 Task: Create Workspace Employee Relations Workspace description Monitor and track company regulatory compliance and reporting. Workspace type Human Resources
Action: Mouse moved to (308, 65)
Screenshot: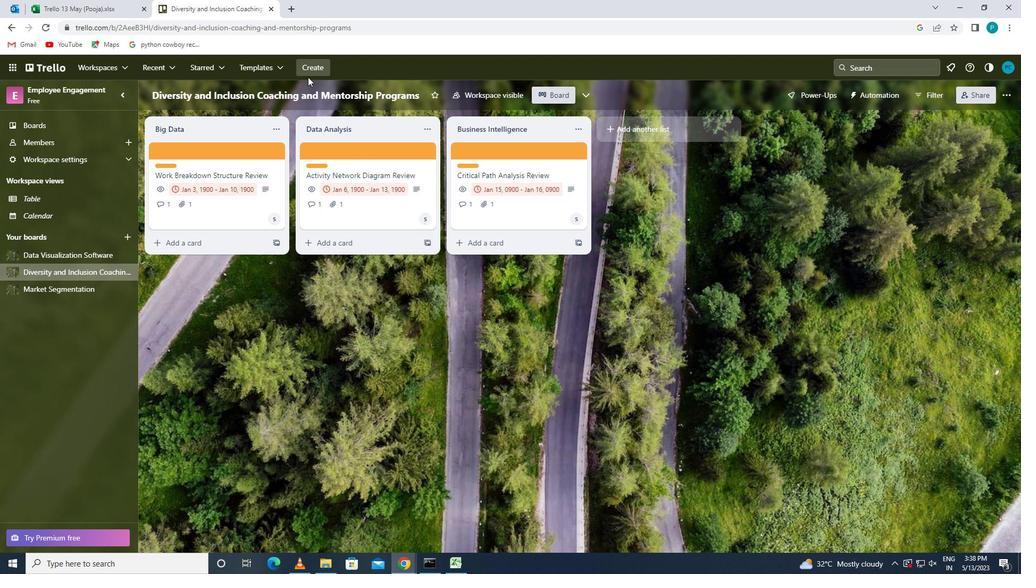 
Action: Mouse pressed left at (308, 65)
Screenshot: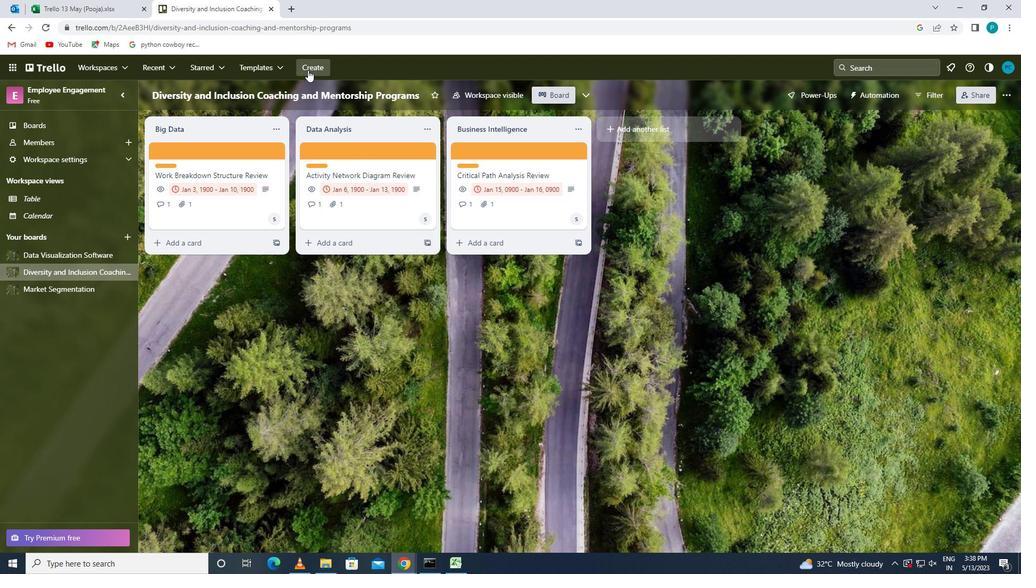 
Action: Mouse moved to (326, 175)
Screenshot: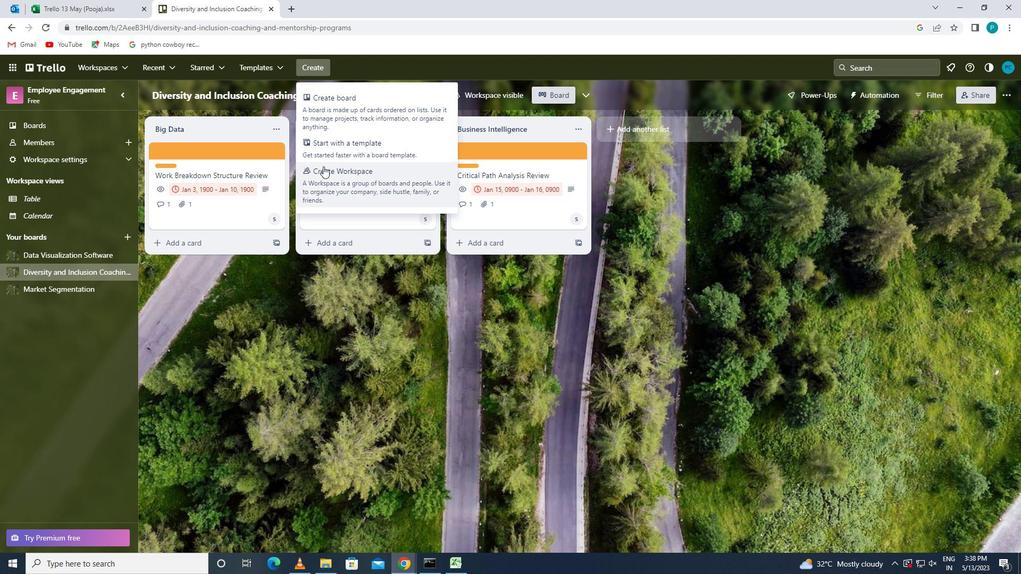 
Action: Mouse pressed left at (326, 175)
Screenshot: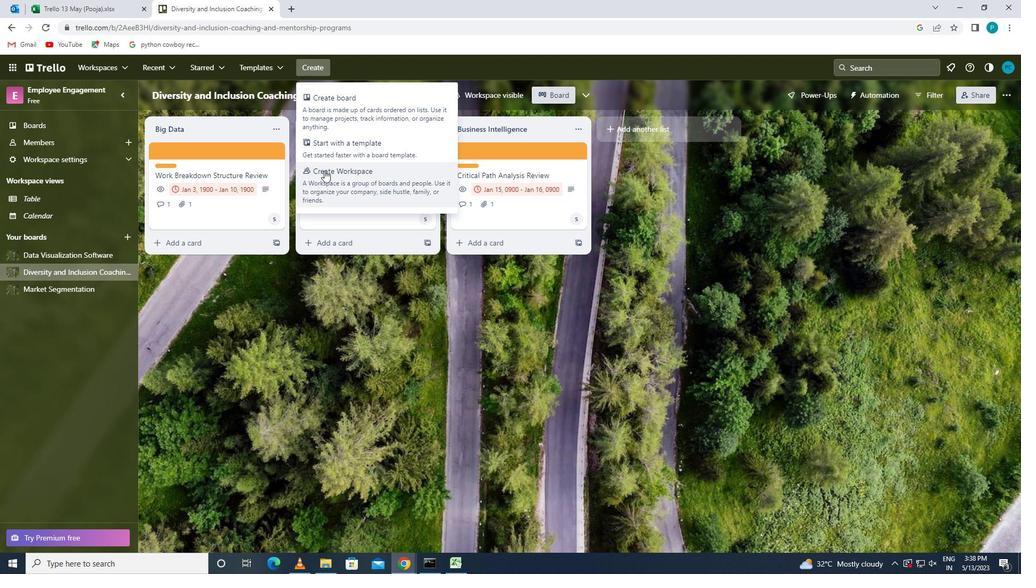
Action: Mouse moved to (325, 201)
Screenshot: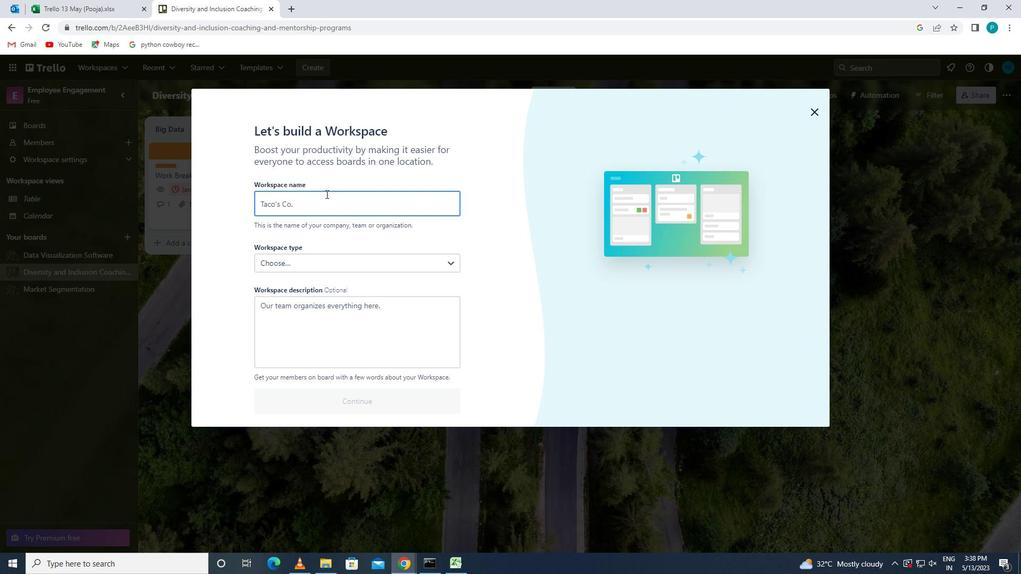 
Action: Mouse pressed left at (325, 201)
Screenshot: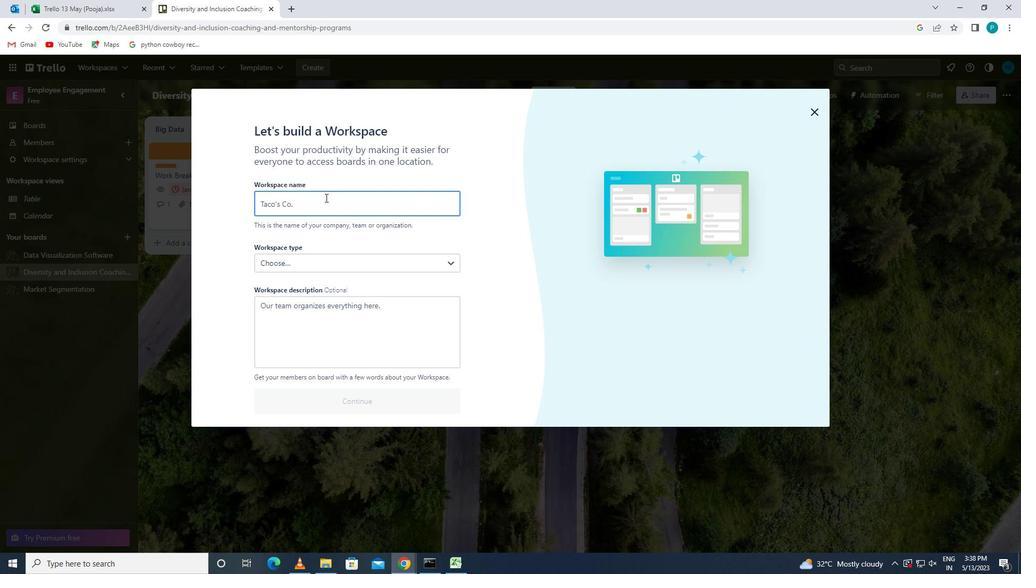 
Action: Key pressed <Key.caps_lock>e<Key.caps_lock>mployee<Key.space><Key.caps_lock>r<Key.caps_lock>elations
Screenshot: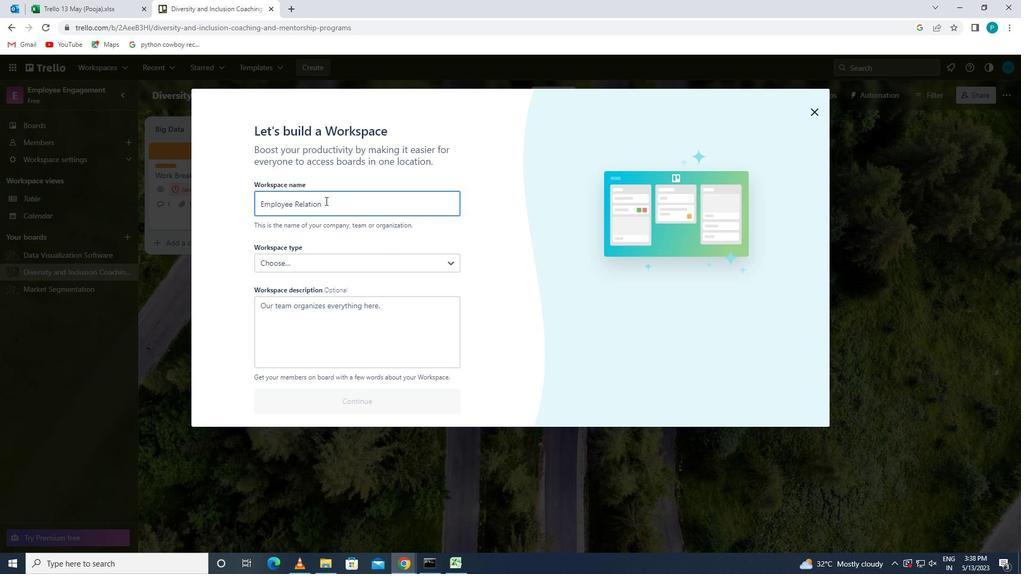 
Action: Mouse moved to (307, 310)
Screenshot: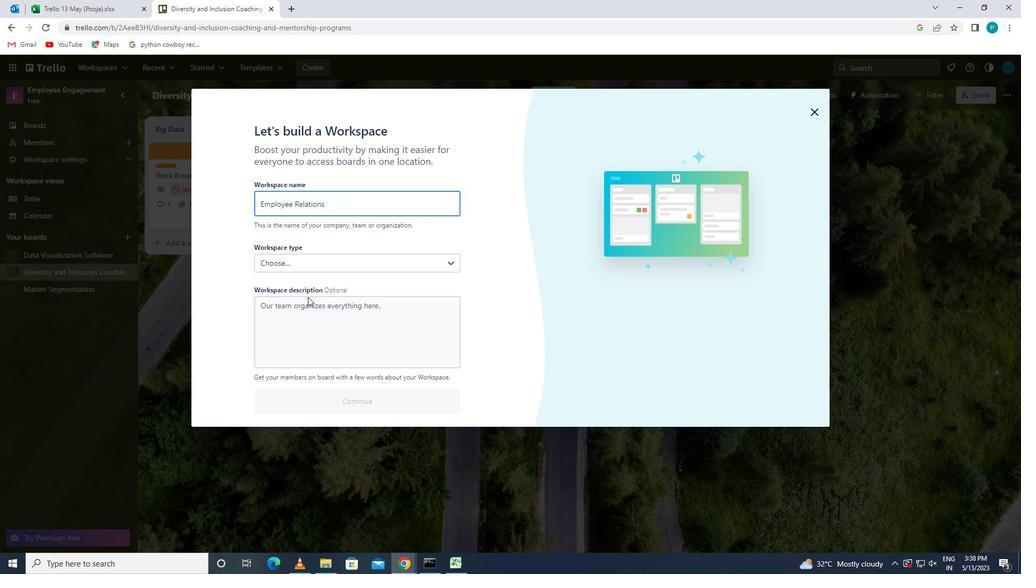 
Action: Mouse pressed left at (307, 310)
Screenshot: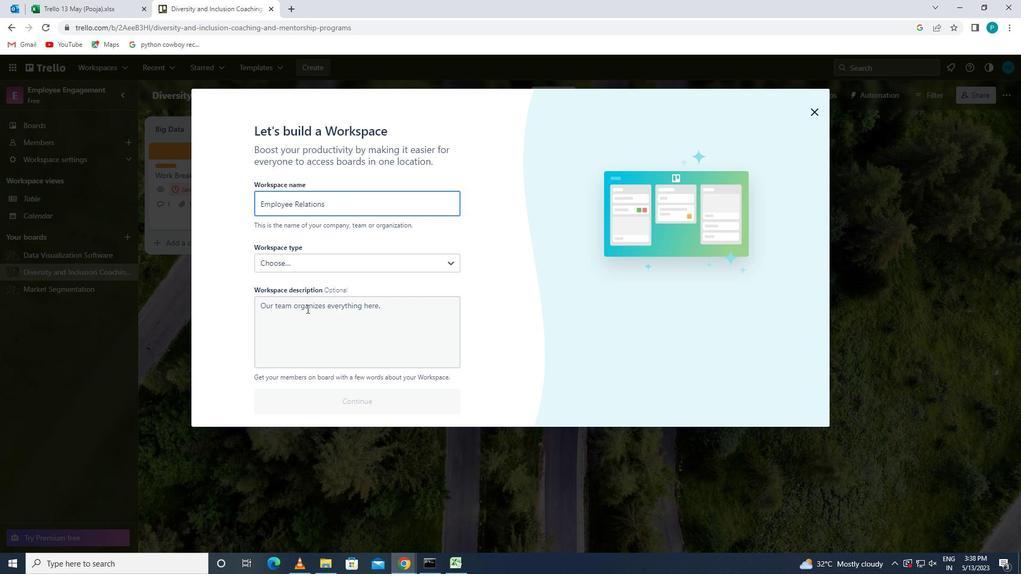
Action: Key pressed <Key.caps_lock>m<Key.caps_lock>onitor<Key.space>and<Key.space>track<Key.space>company<Key.space>a<Key.backspace><Key.caps_lock>r<Key.caps_lock>egulatory<Key.space>compliance<Key.space>and<Key.space>reporting
Screenshot: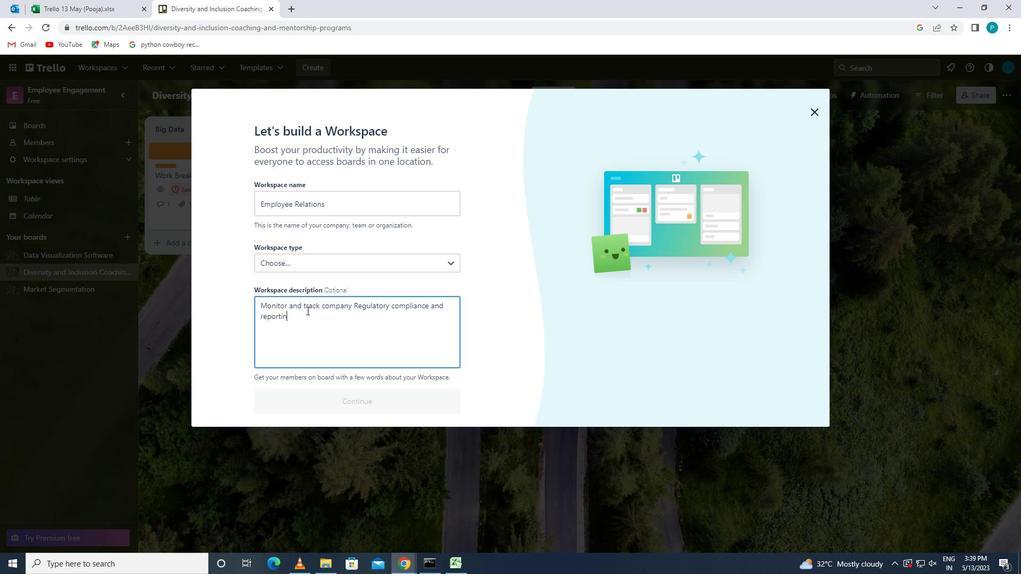 
Action: Mouse moved to (312, 265)
Screenshot: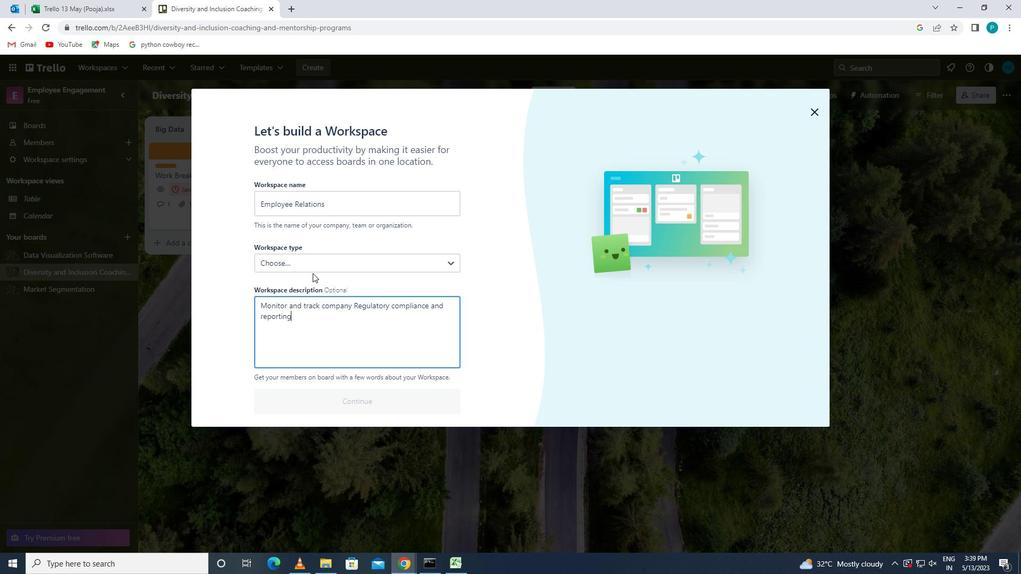 
Action: Mouse pressed left at (312, 265)
Screenshot: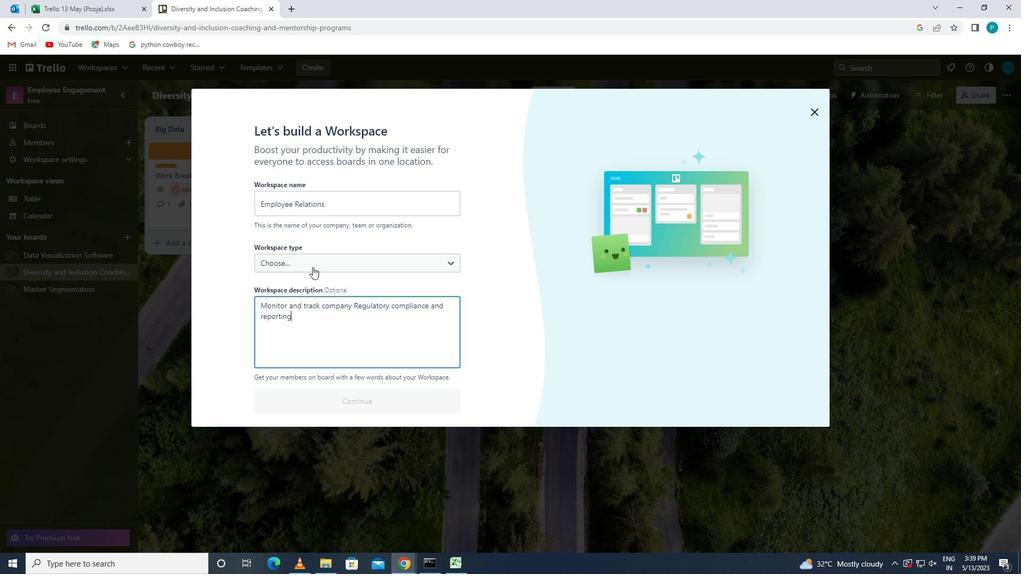 
Action: Mouse moved to (311, 353)
Screenshot: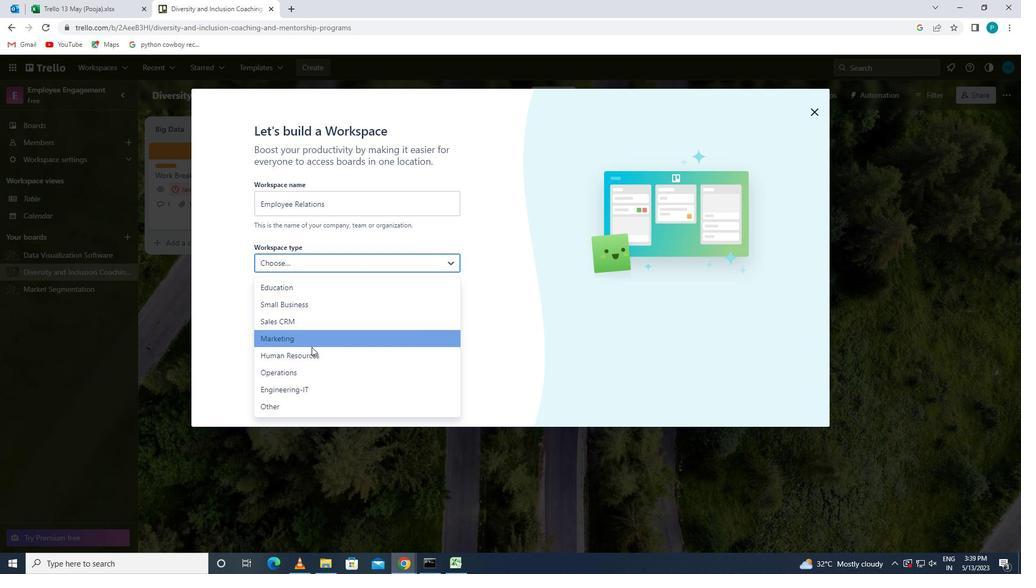 
Action: Mouse pressed left at (311, 353)
Screenshot: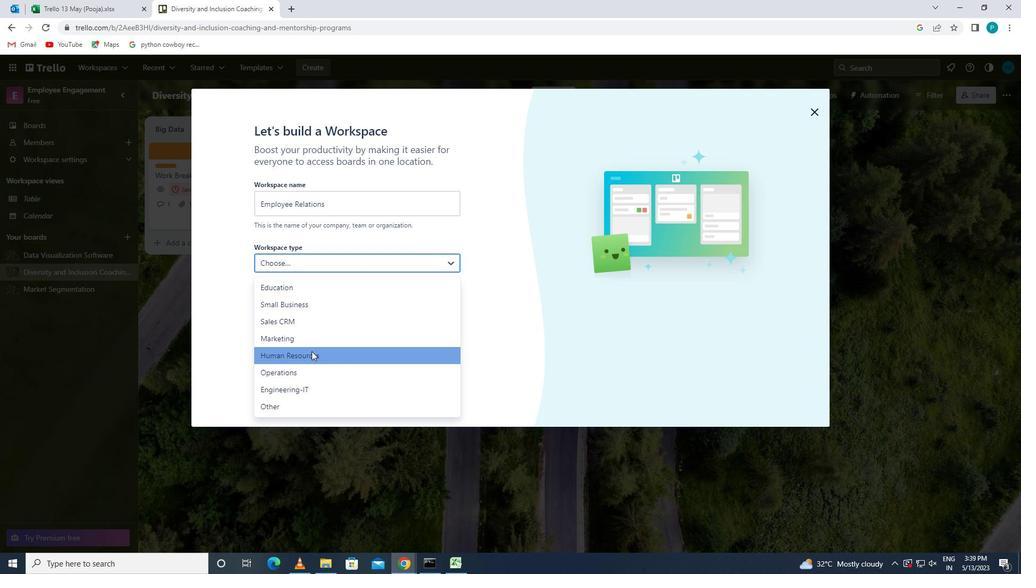 
Action: Mouse moved to (333, 394)
Screenshot: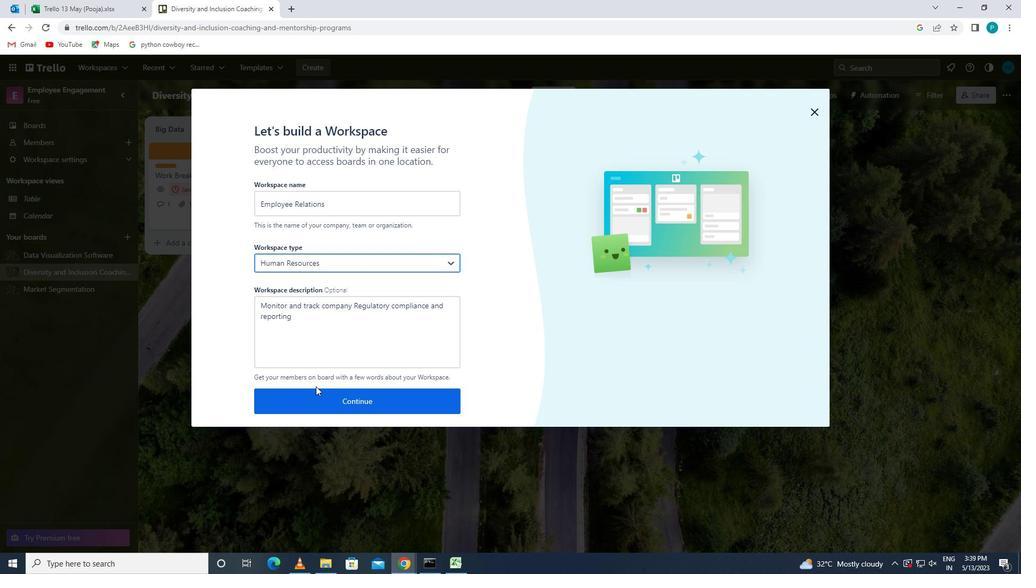 
Action: Mouse pressed left at (333, 394)
Screenshot: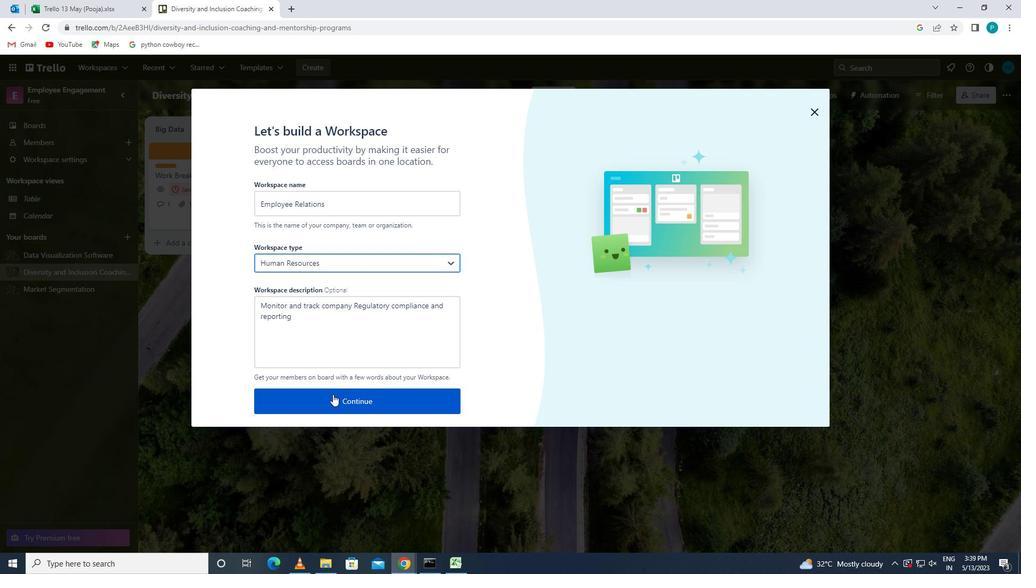 
Action: Mouse moved to (574, 337)
Screenshot: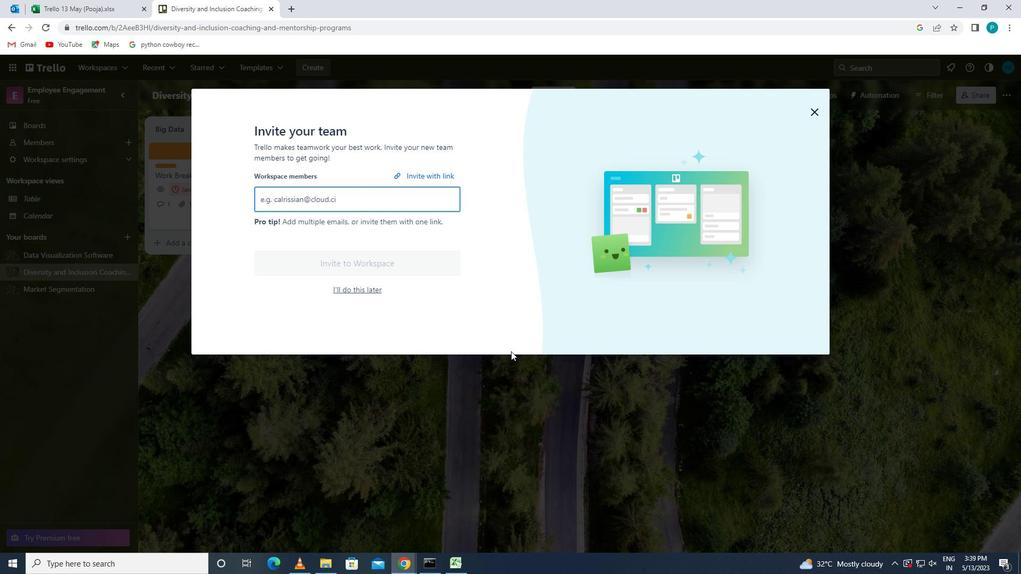 
Action: Mouse scrolled (574, 337) with delta (0, 0)
Screenshot: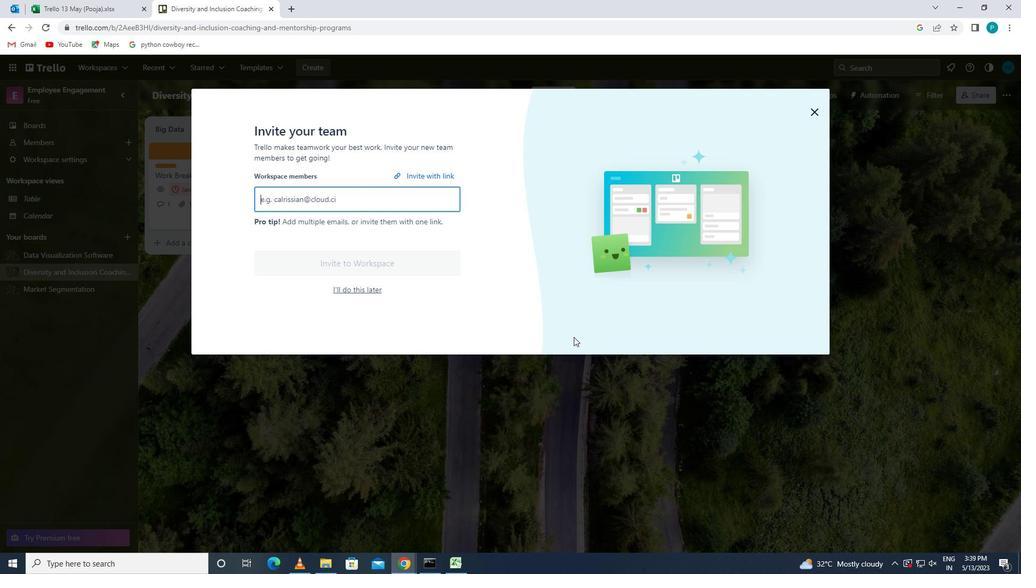 
Action: Mouse moved to (809, 111)
Screenshot: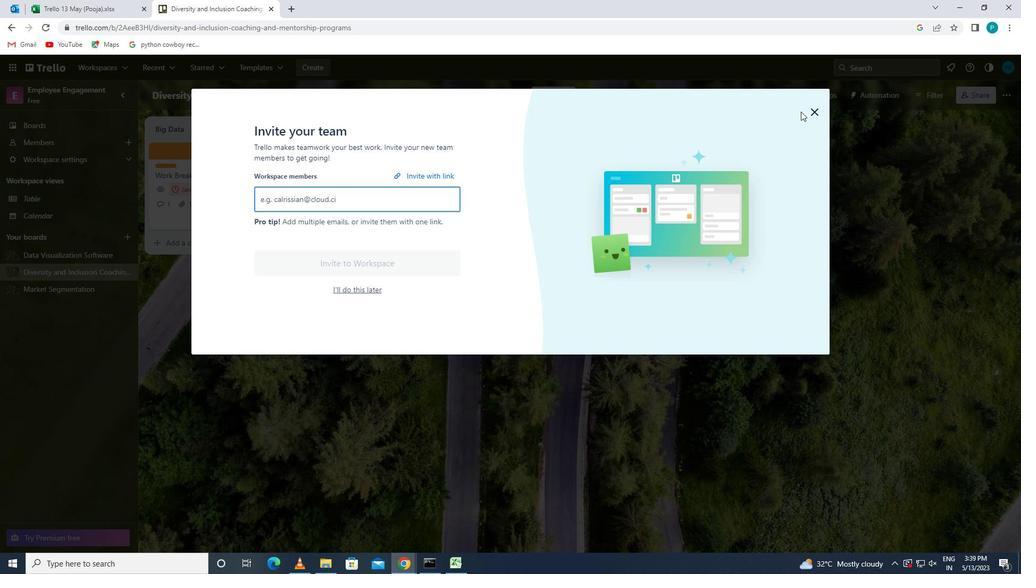 
Action: Mouse pressed left at (809, 111)
Screenshot: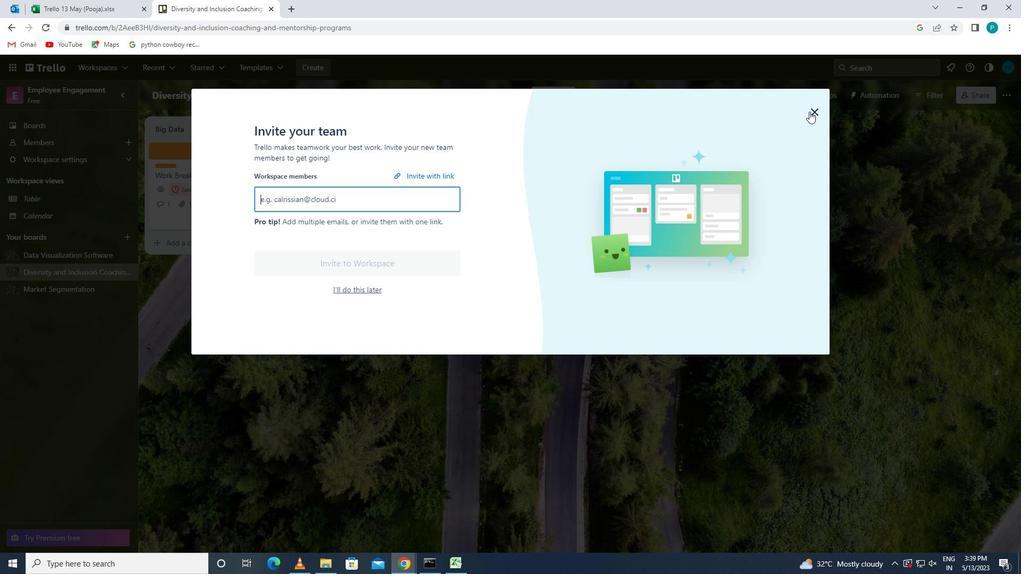 
Action: Mouse moved to (683, 159)
Screenshot: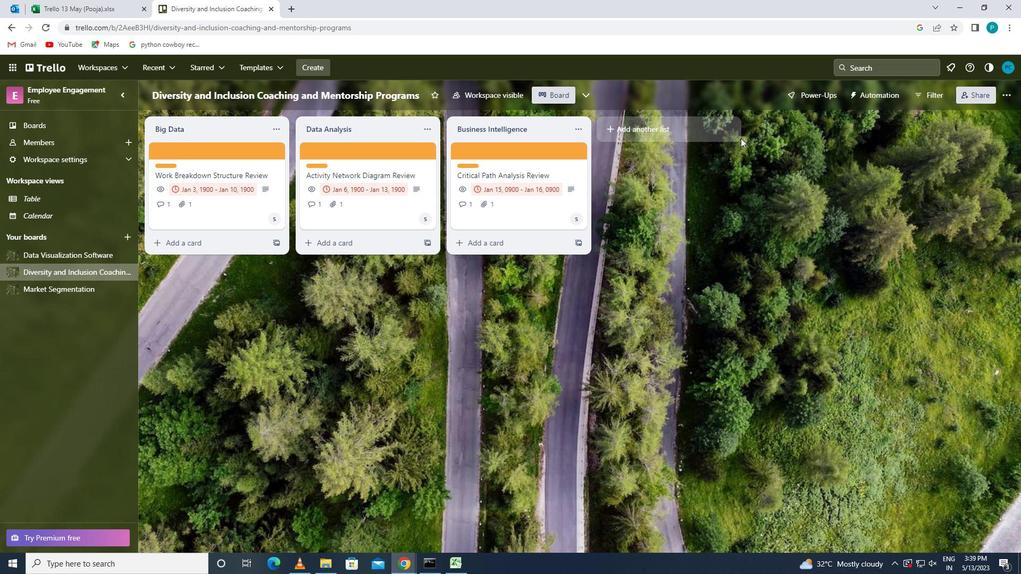 
Action: Mouse scrolled (683, 159) with delta (0, 0)
Screenshot: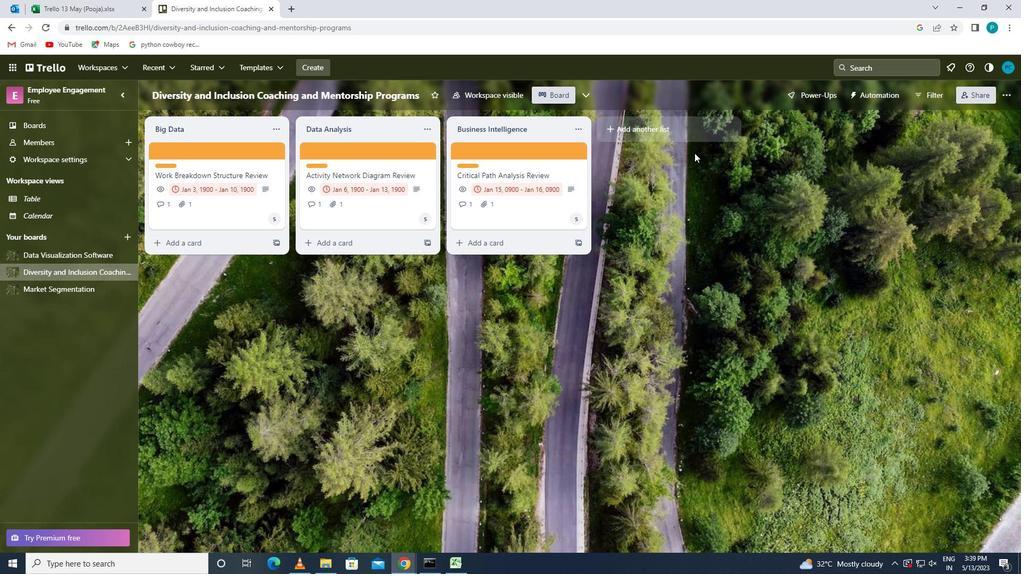 
Action: Mouse moved to (540, 125)
Screenshot: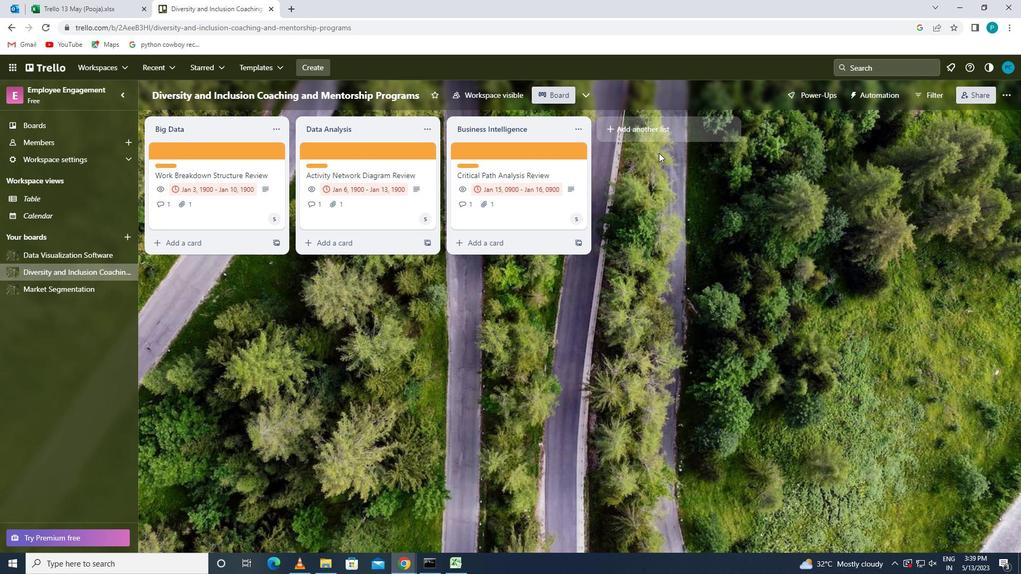 
